 Task: Check all the embed calendly integrations.
Action: Mouse moved to (686, 65)
Screenshot: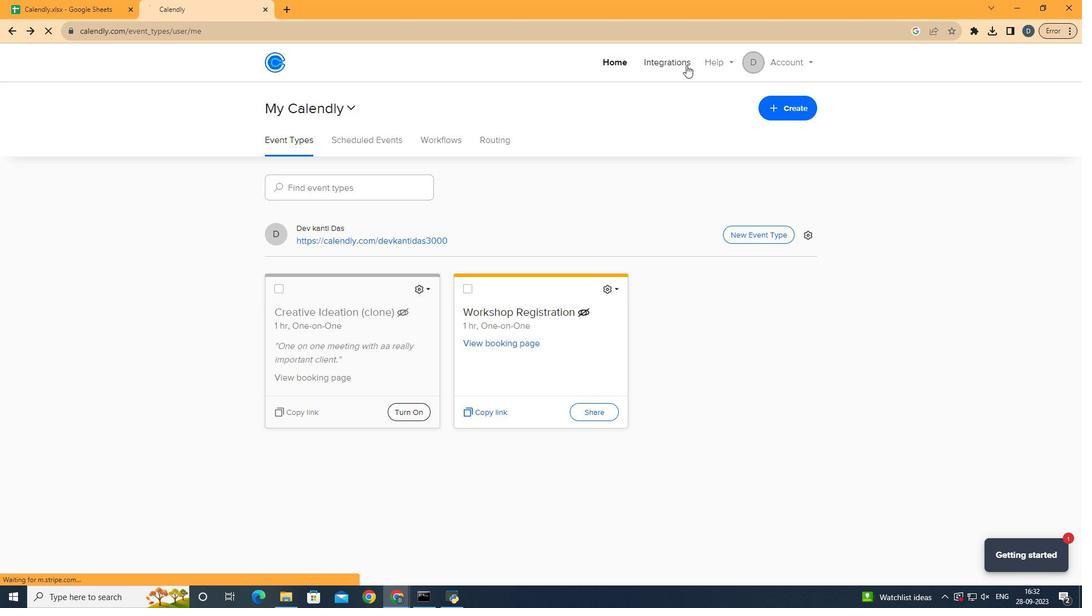 
Action: Mouse pressed left at (686, 65)
Screenshot: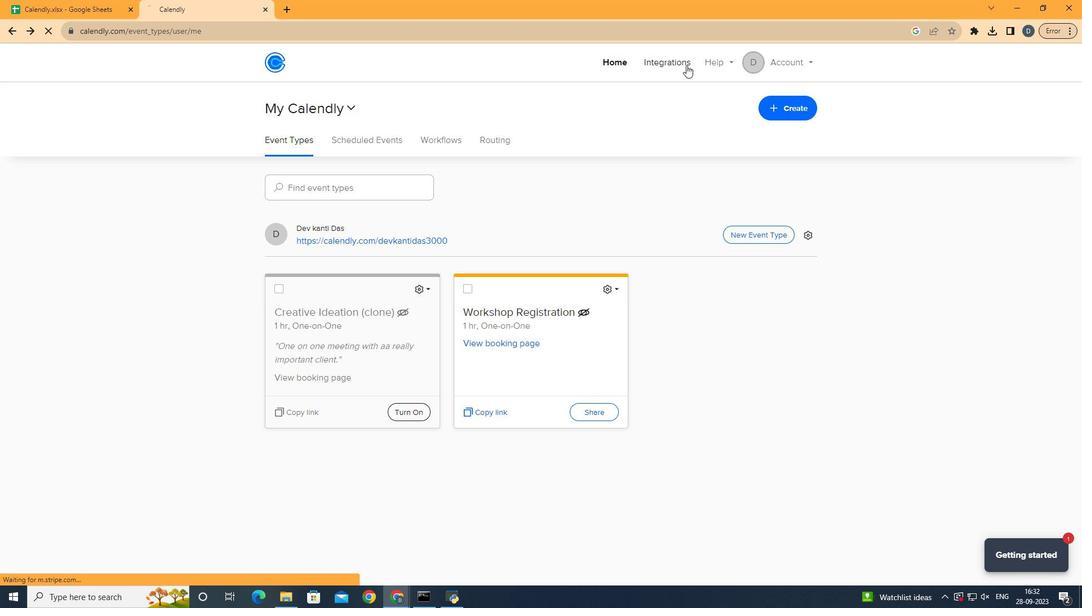 
Action: Mouse moved to (536, 228)
Screenshot: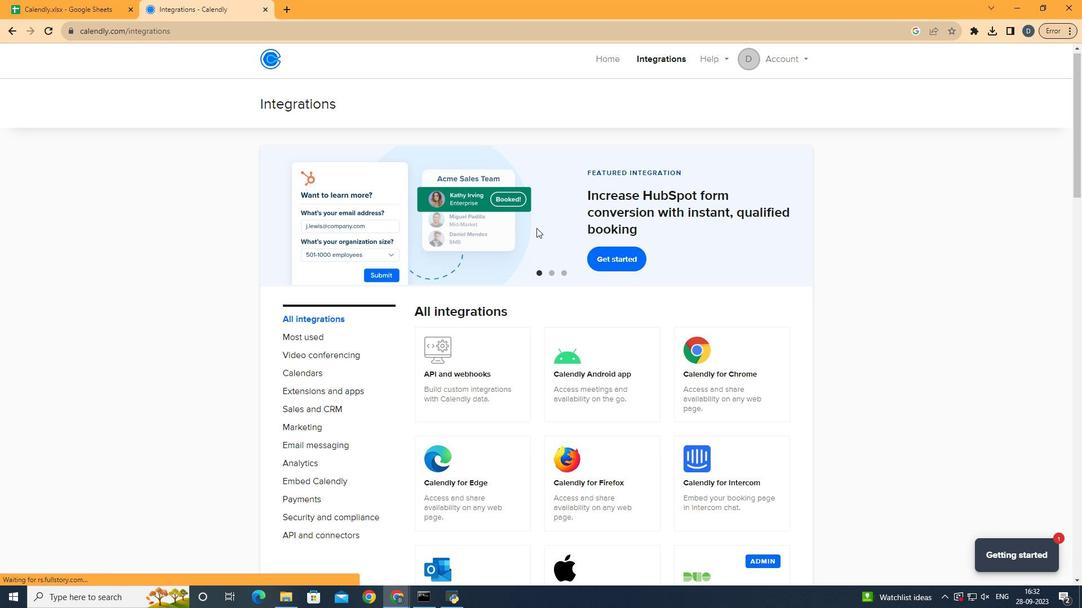 
Action: Mouse scrolled (536, 227) with delta (0, 0)
Screenshot: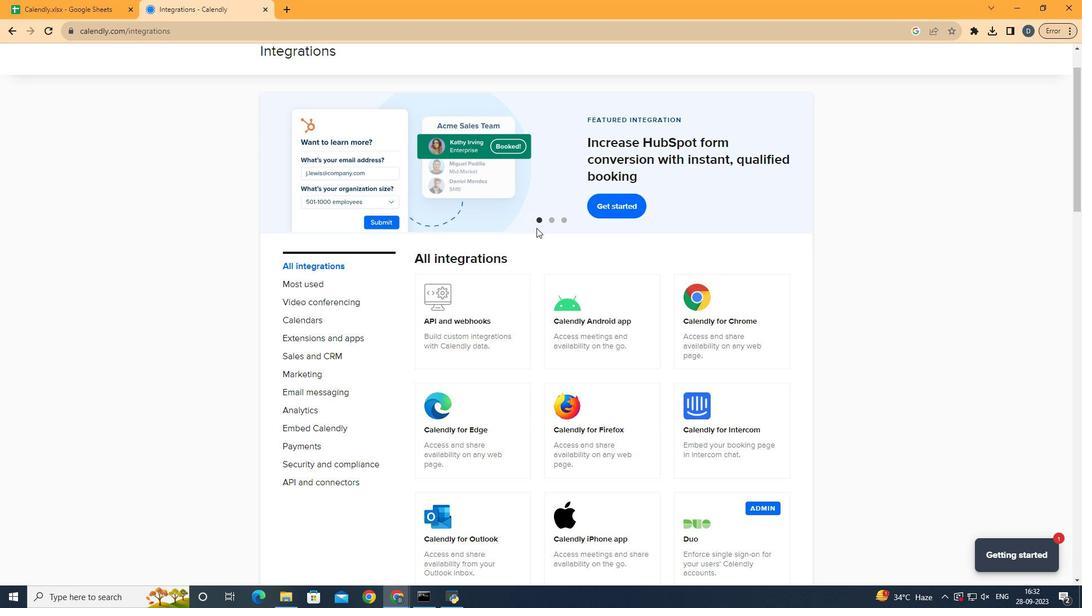 
Action: Mouse moved to (340, 426)
Screenshot: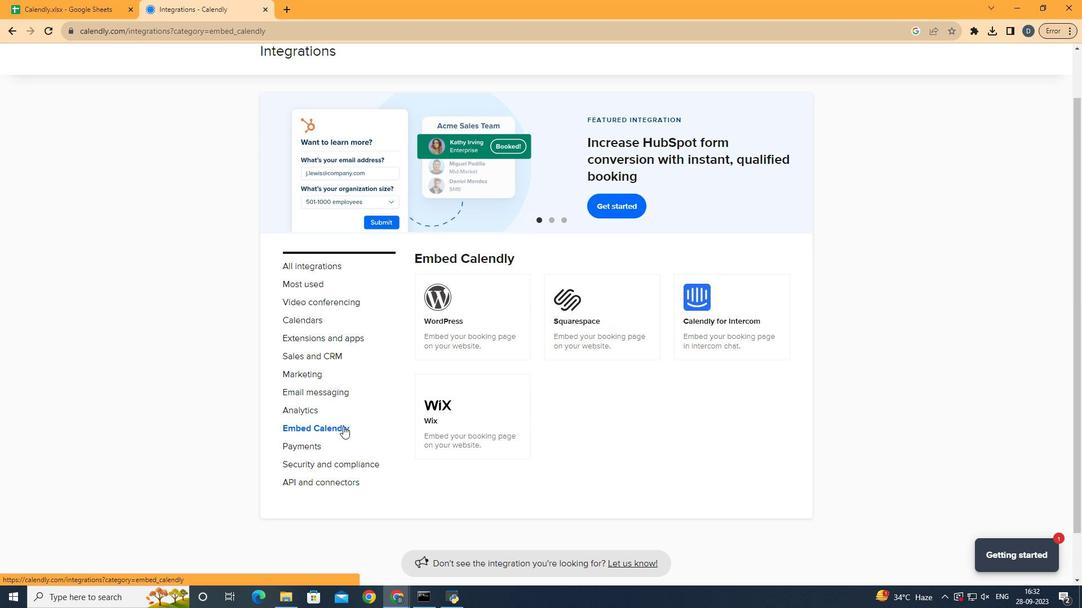 
Action: Mouse pressed left at (340, 426)
Screenshot: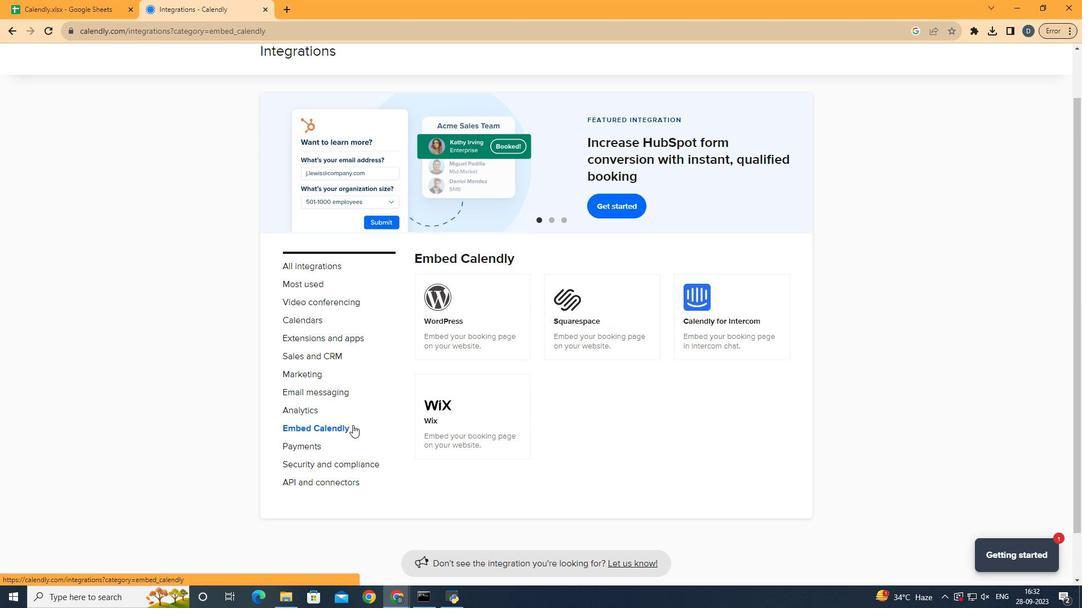 
Action: Mouse moved to (760, 471)
Screenshot: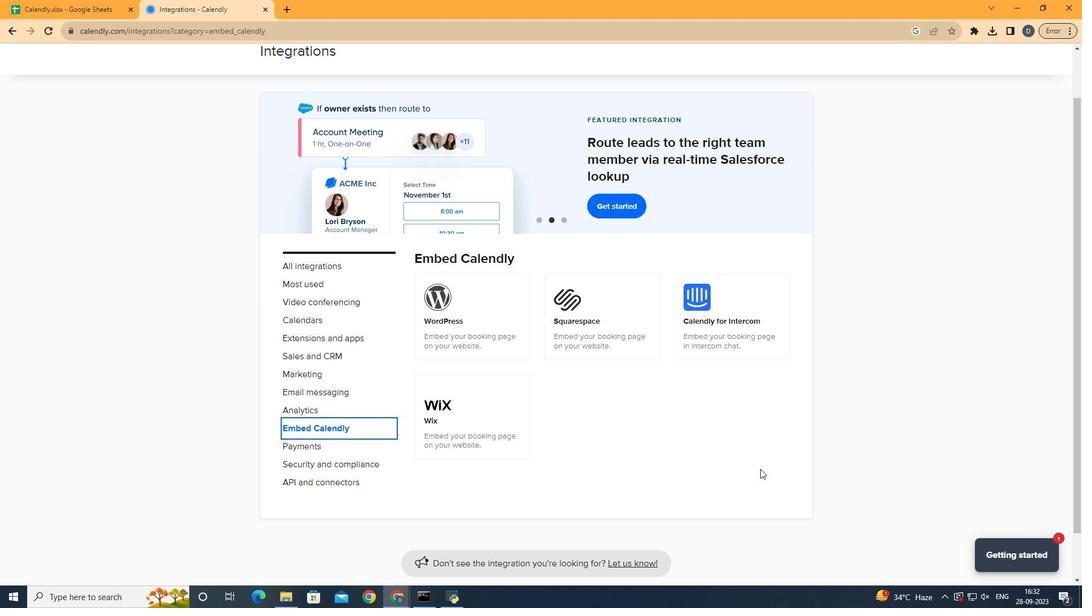 
